 Task: Create a task in Outlook titled 'Research and development' with a start date of 8/1/2023, due date of 8/5/2023, high priority, and a reminder on 8/1/2023 at 10:00 AM. Include the task details: 'Research current industry trends, emerging technologies, and competitor analysis. Summarize findings and present a comprehensive report.' Attach the file 'r&d.pdf' to the task.
Action: Mouse moved to (20, 114)
Screenshot: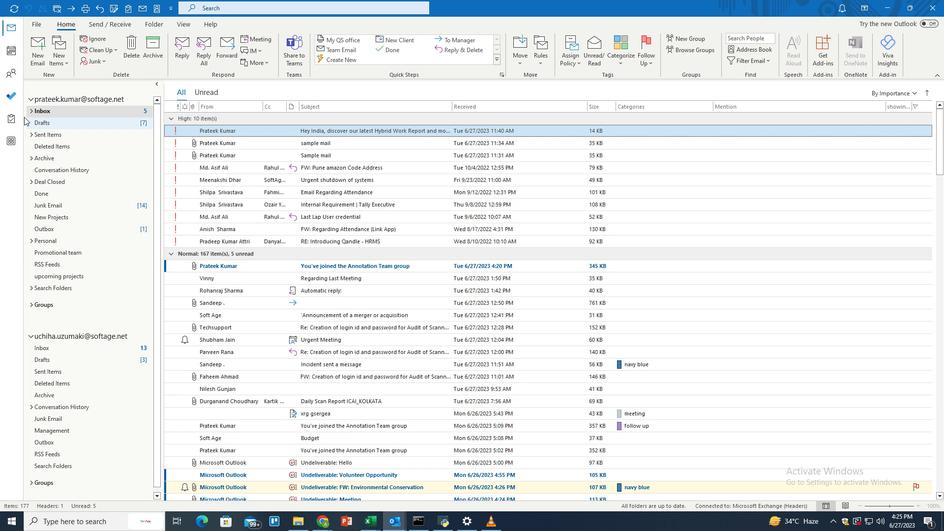 
Action: Mouse pressed left at (20, 114)
Screenshot: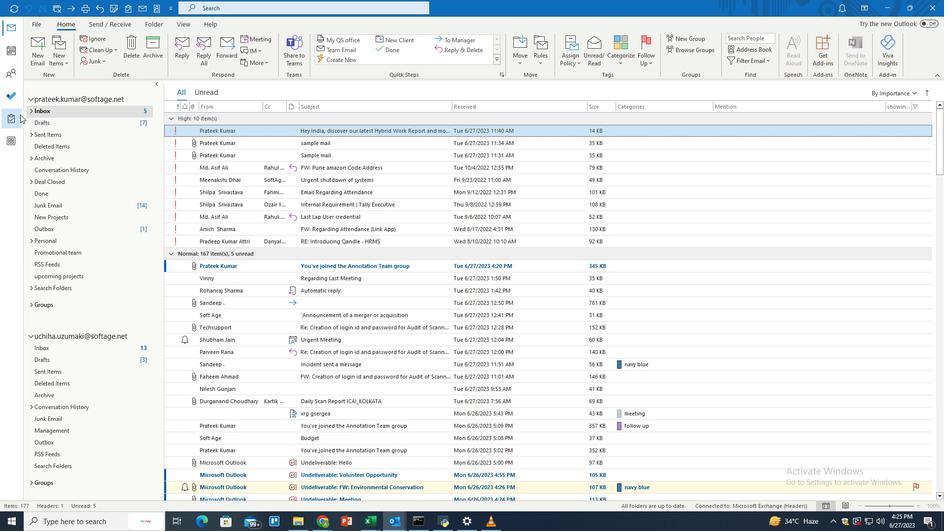 
Action: Mouse moved to (40, 59)
Screenshot: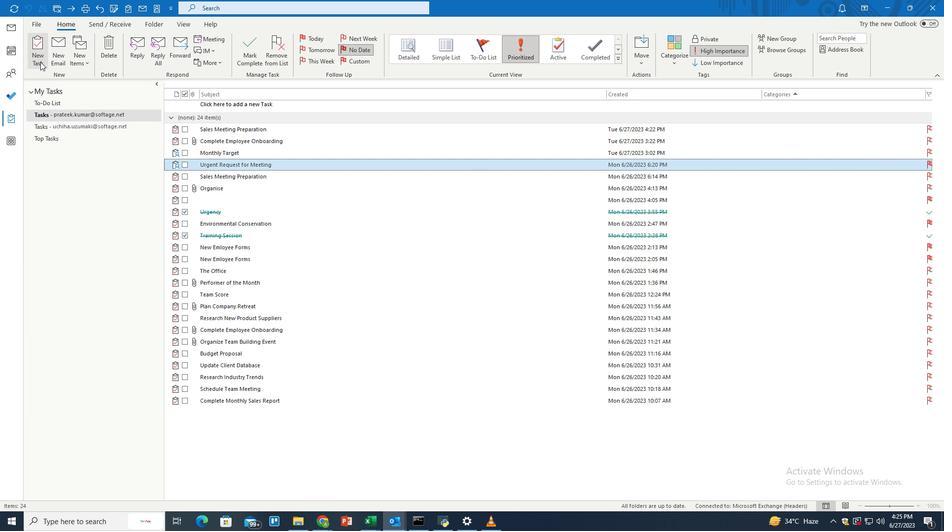 
Action: Mouse pressed left at (40, 59)
Screenshot: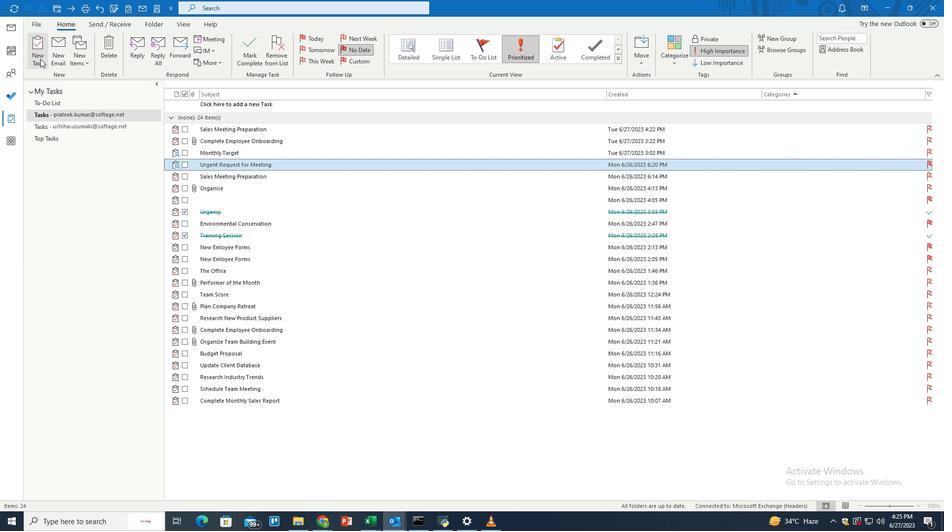 
Action: Mouse moved to (102, 100)
Screenshot: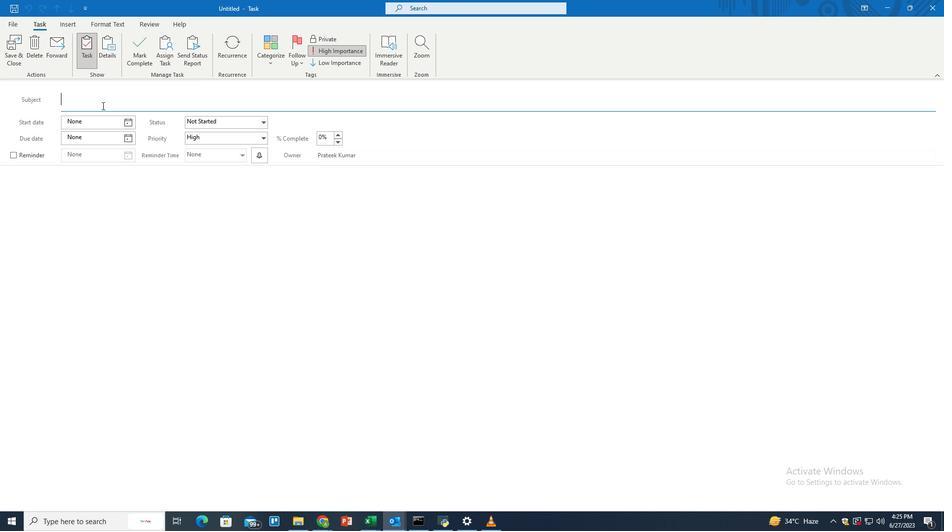 
Action: Mouse pressed left at (102, 100)
Screenshot: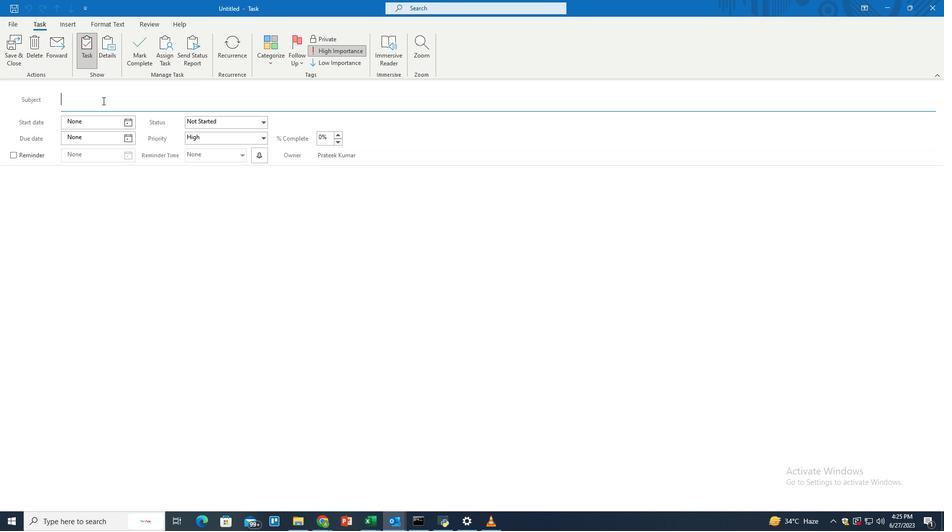 
Action: Mouse moved to (103, 100)
Screenshot: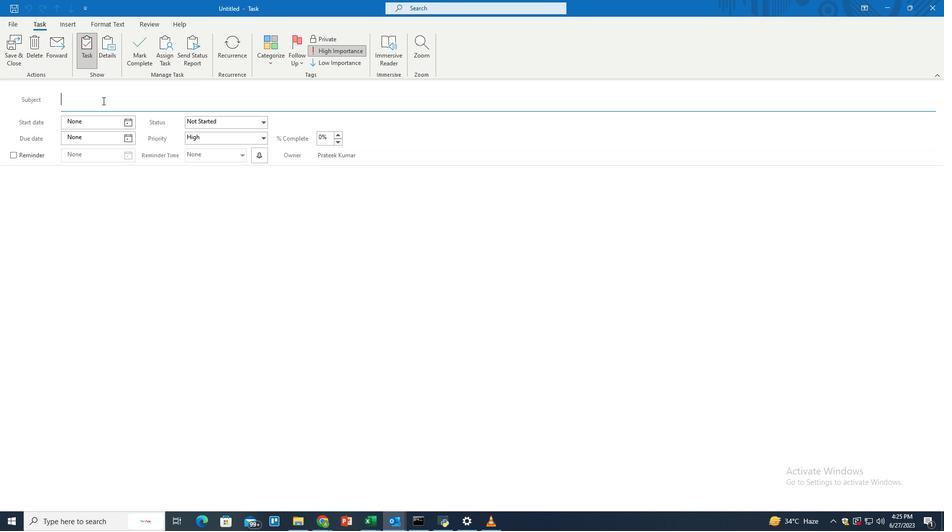 
Action: Key pressed <Key.shift>Research<Key.space>and<Key.space>development
Screenshot: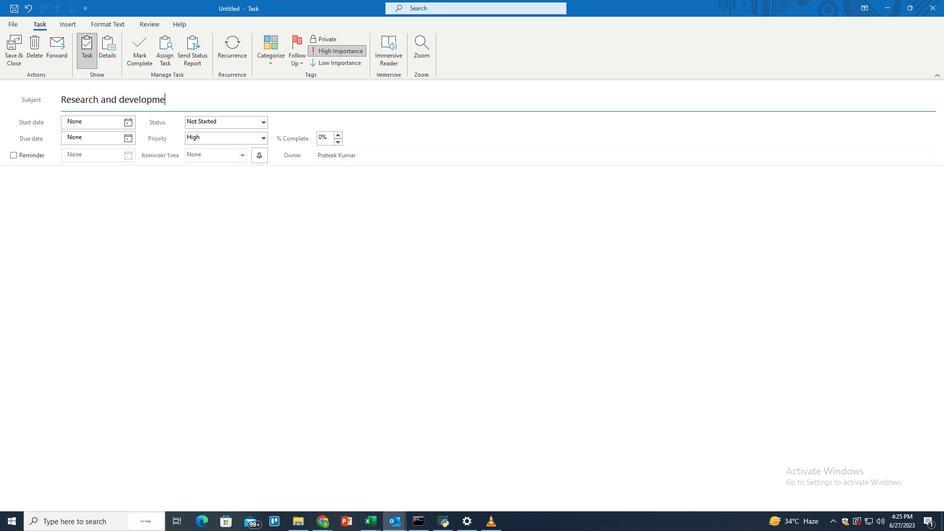 
Action: Mouse moved to (85, 185)
Screenshot: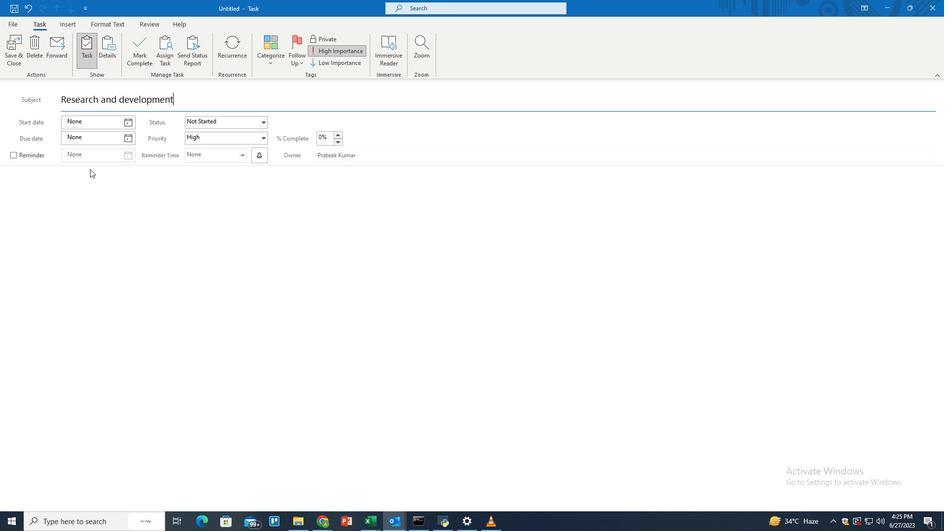 
Action: Mouse pressed left at (85, 185)
Screenshot: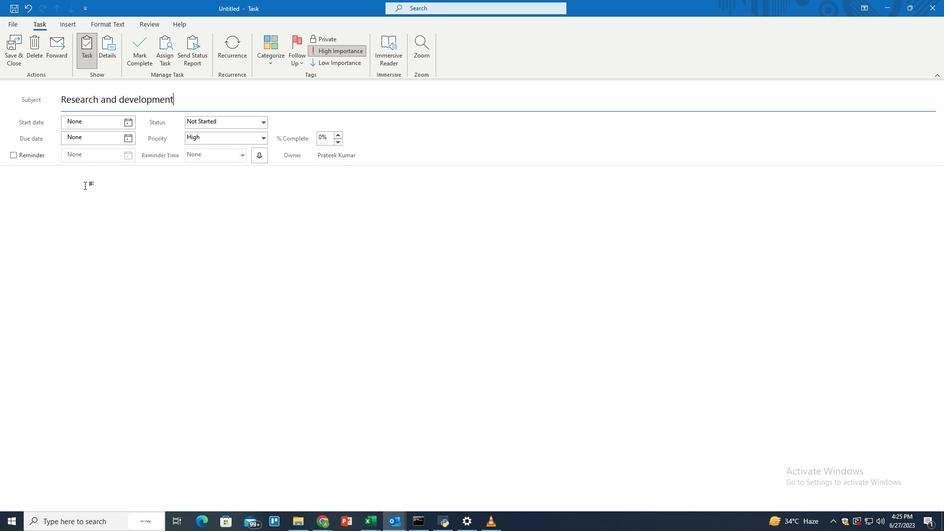 
Action: Key pressed <Key.shift>Research<Key.space>current<Key.space>industry<Key.space>trends.<Key.backspace>,<Key.space>emerging<Key.space>technologies,<Key.space>and<Key.space>competitor<Key.space>analysis.<Key.space><Key.shift>Summarize<Key.space>findings<Key.space>and<Key.space>present<Key.space>a<Key.space>comprehensive<Key.space>report
Screenshot: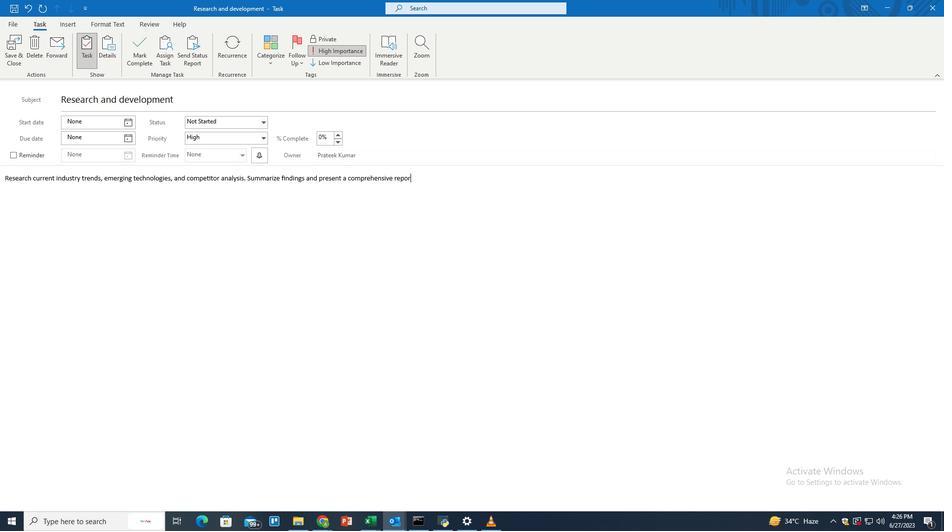 
Action: Mouse moved to (129, 119)
Screenshot: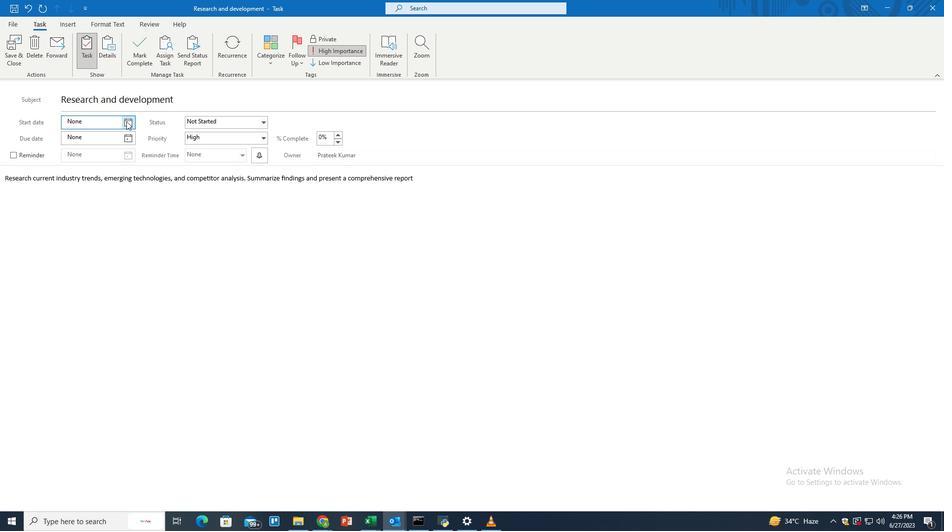 
Action: Mouse pressed left at (129, 119)
Screenshot: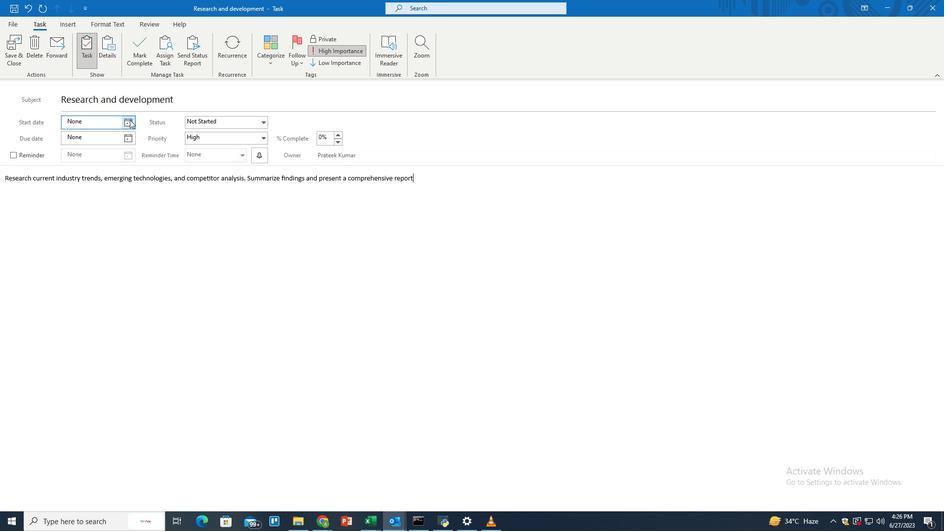 
Action: Mouse moved to (126, 135)
Screenshot: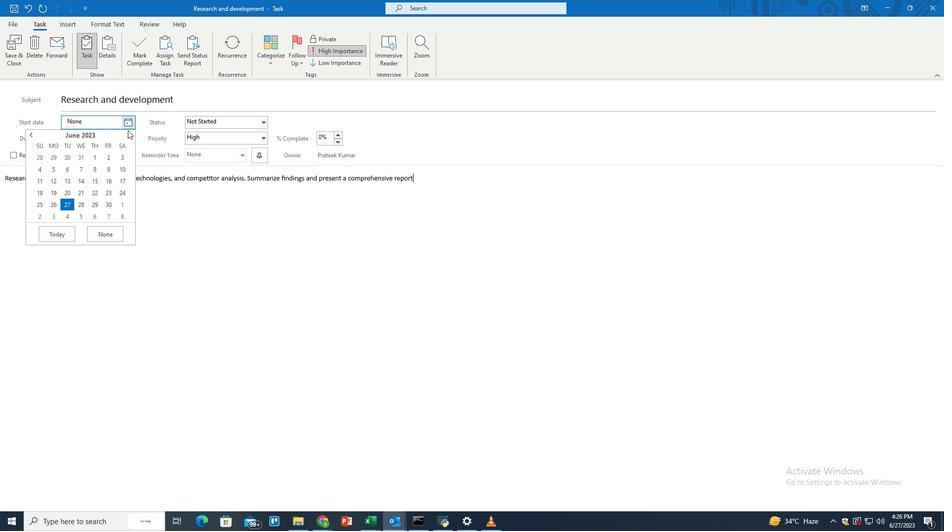 
Action: Mouse pressed left at (126, 135)
Screenshot: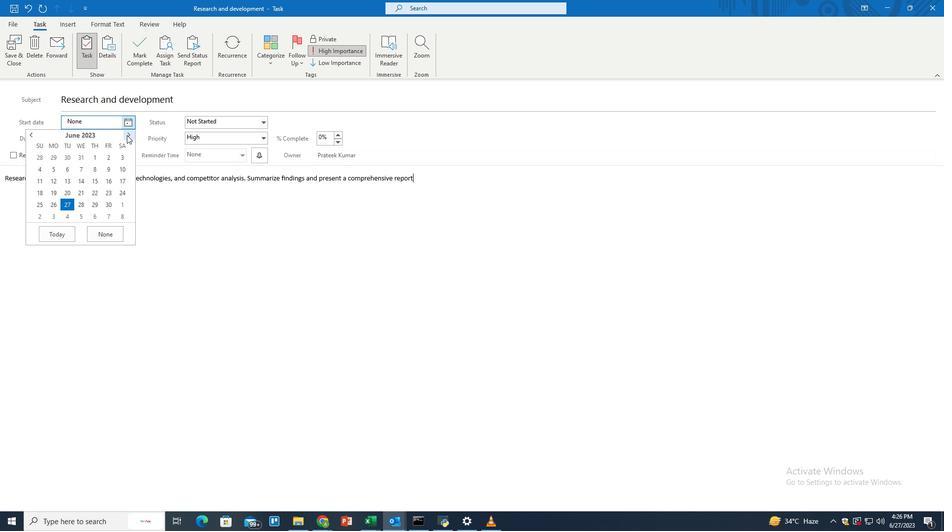
Action: Mouse pressed left at (126, 135)
Screenshot: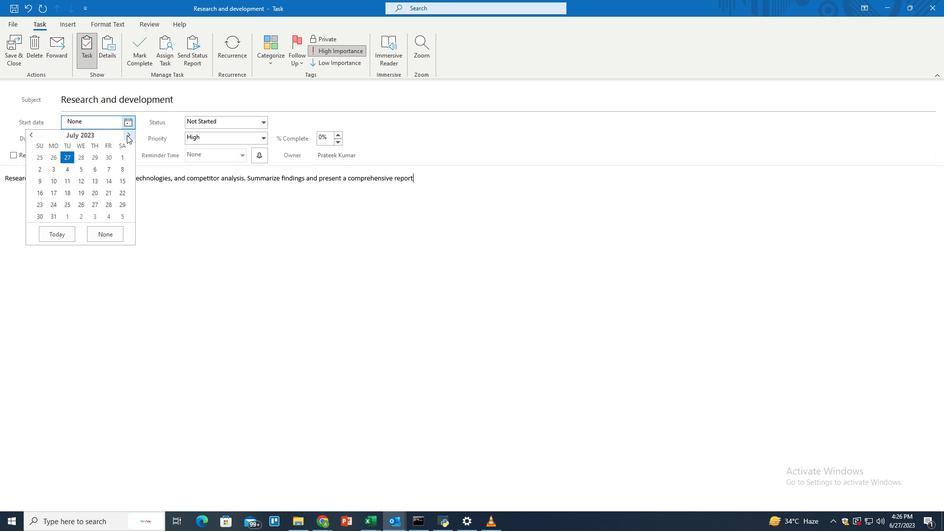 
Action: Mouse moved to (70, 159)
Screenshot: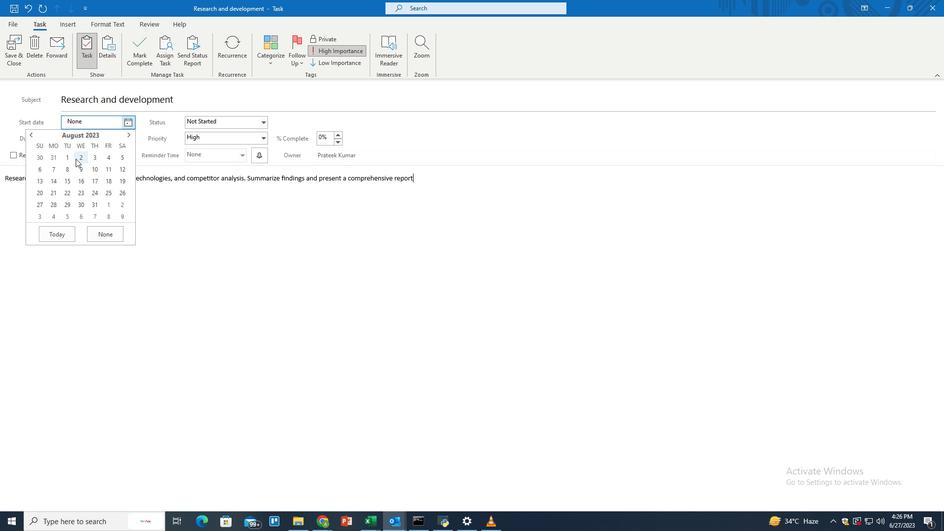 
Action: Mouse pressed left at (70, 159)
Screenshot: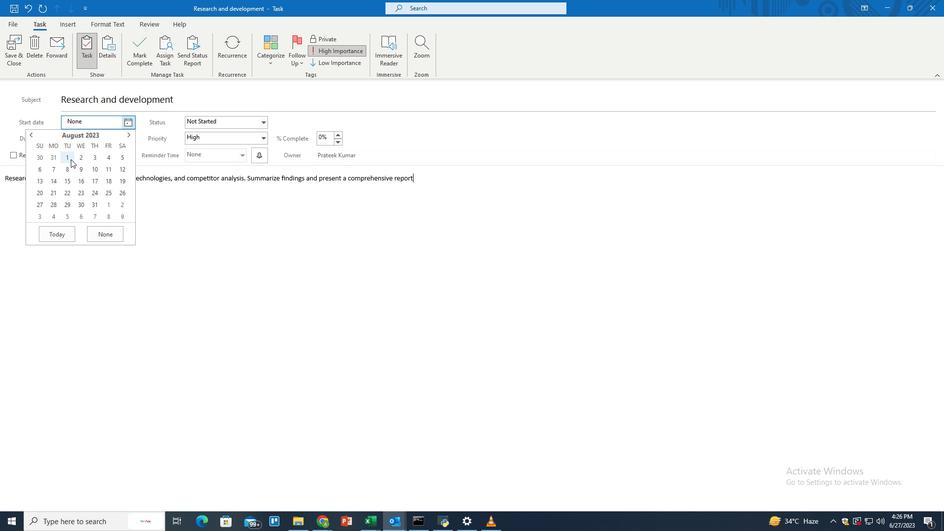 
Action: Mouse moved to (131, 137)
Screenshot: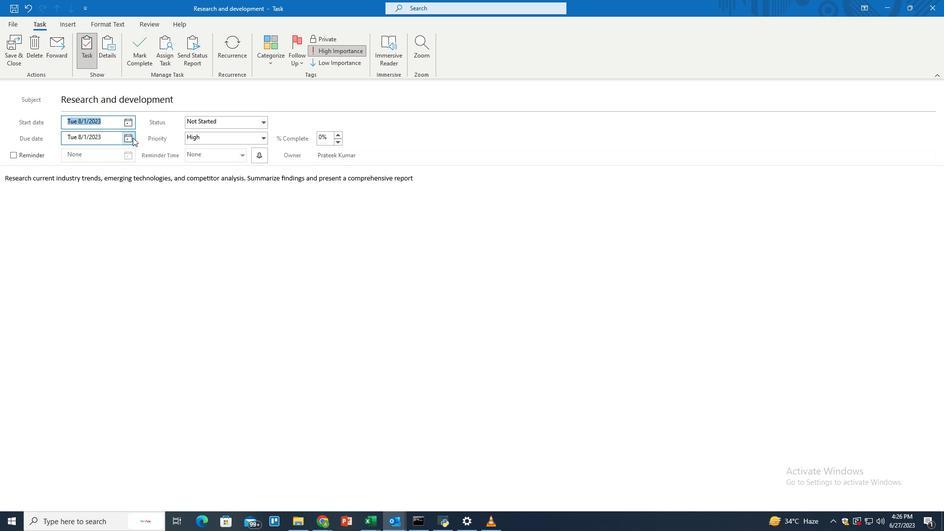 
Action: Mouse pressed left at (131, 137)
Screenshot: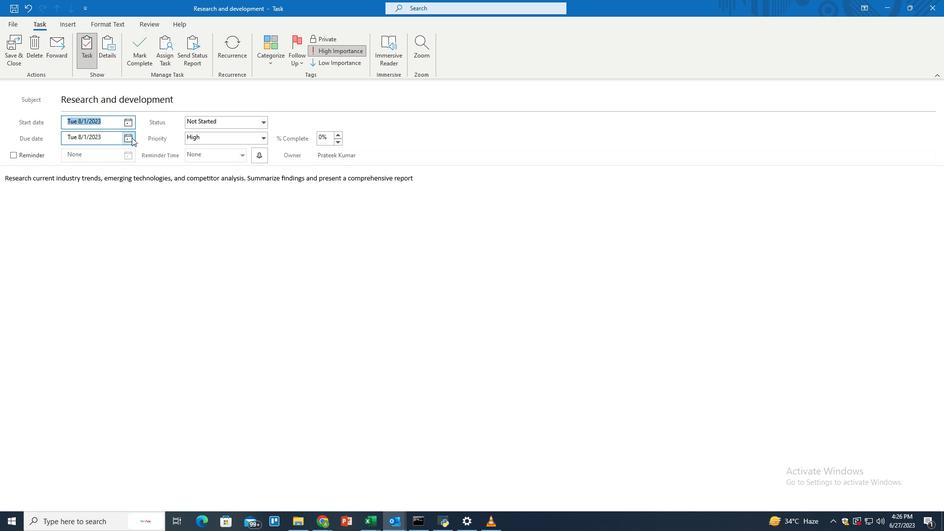 
Action: Mouse moved to (121, 172)
Screenshot: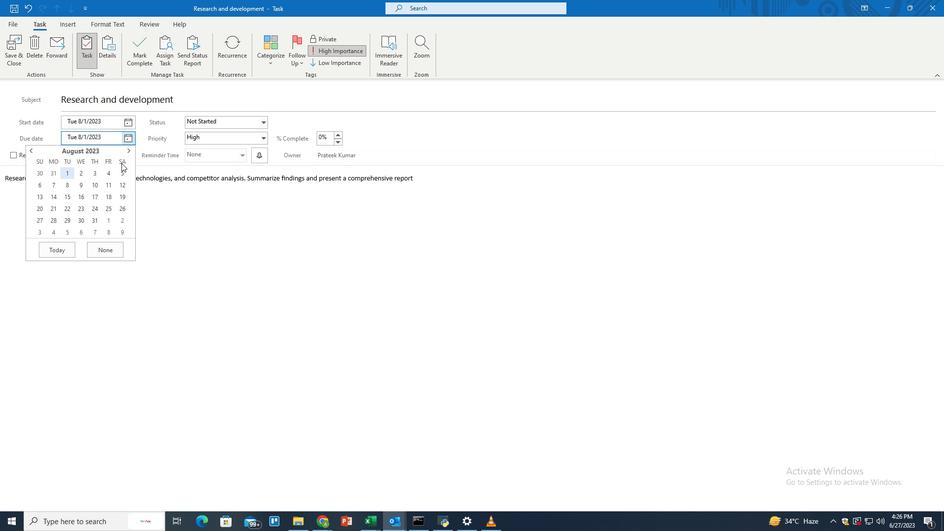 
Action: Mouse pressed left at (121, 172)
Screenshot: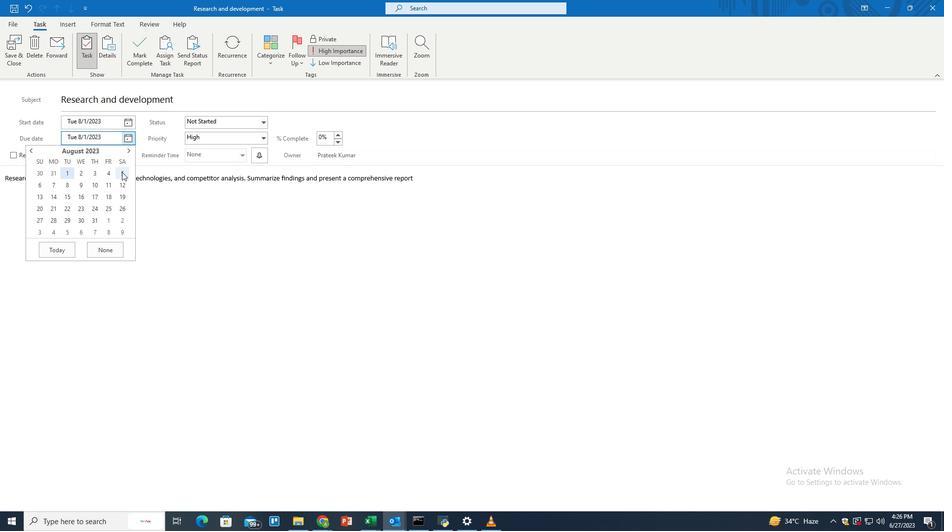 
Action: Mouse moved to (430, 179)
Screenshot: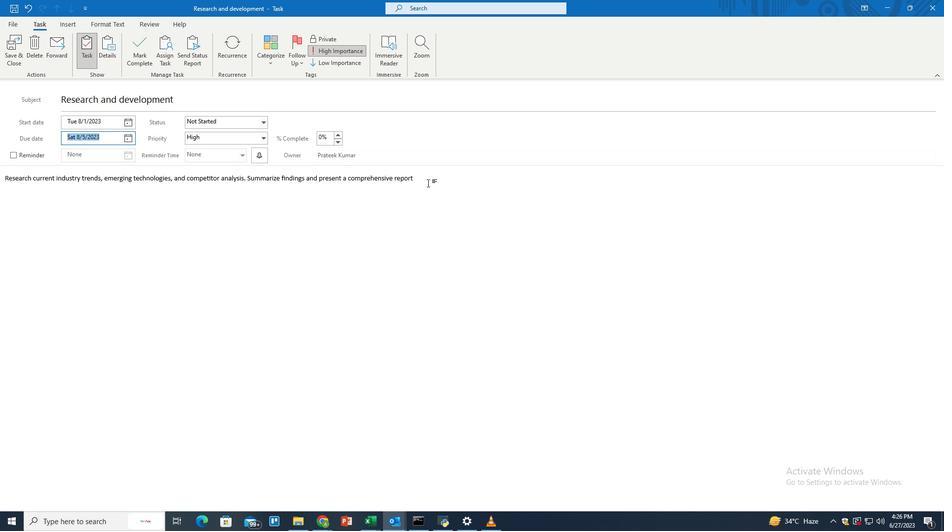 
Action: Mouse pressed left at (430, 179)
Screenshot: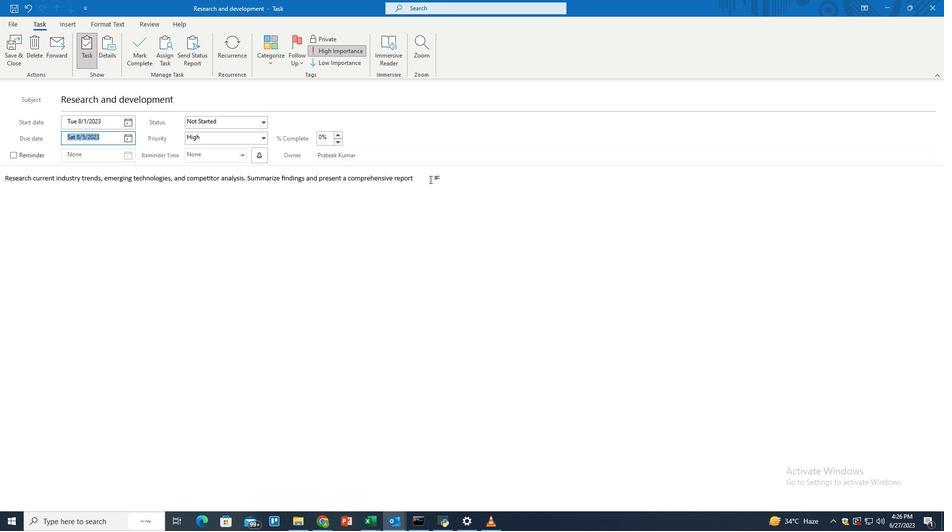 
Action: Mouse moved to (264, 137)
Screenshot: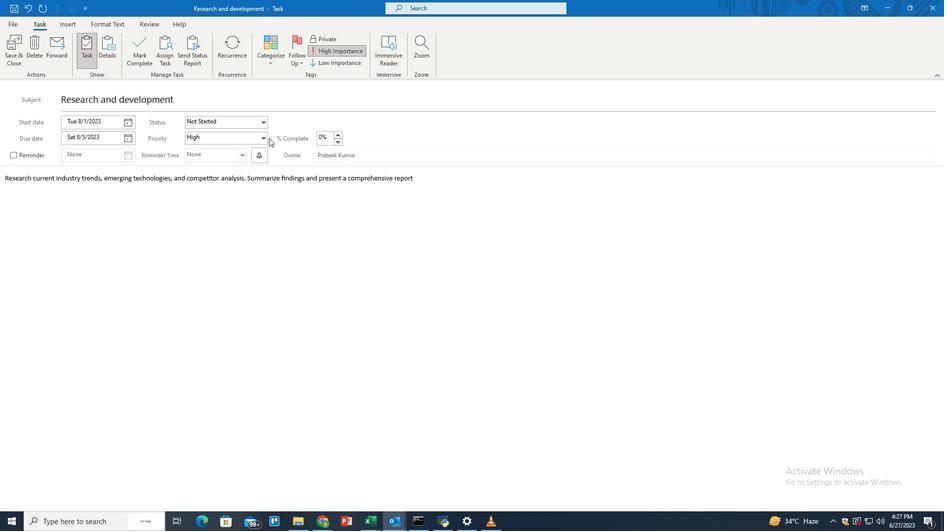 
Action: Mouse pressed left at (264, 137)
Screenshot: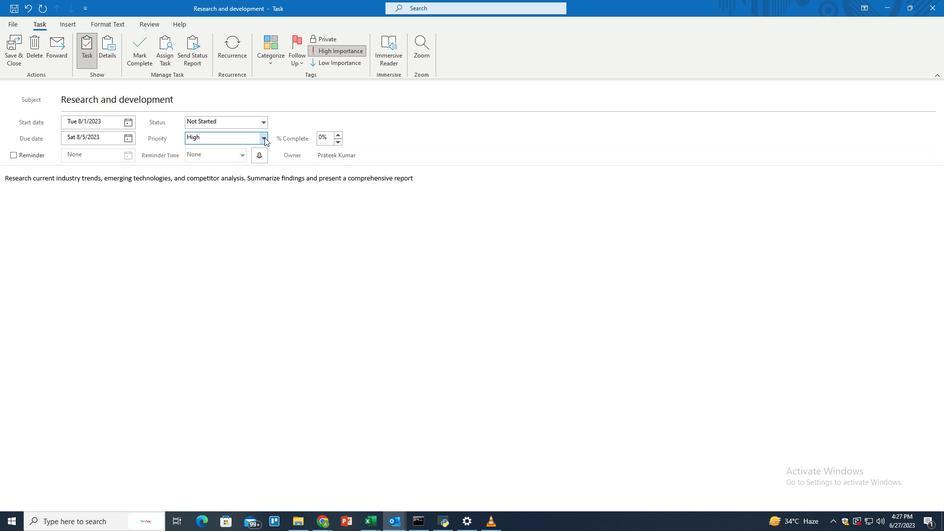 
Action: Mouse moved to (213, 162)
Screenshot: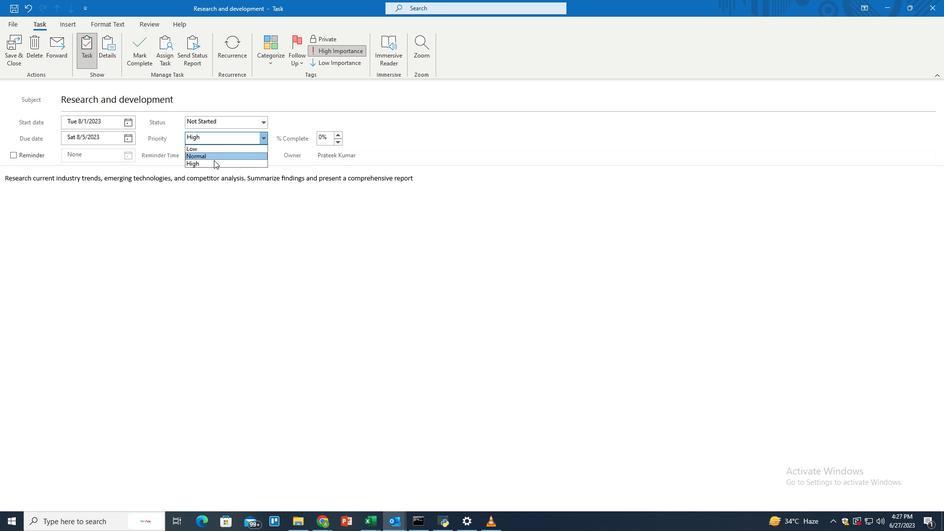 
Action: Mouse pressed left at (213, 162)
Screenshot: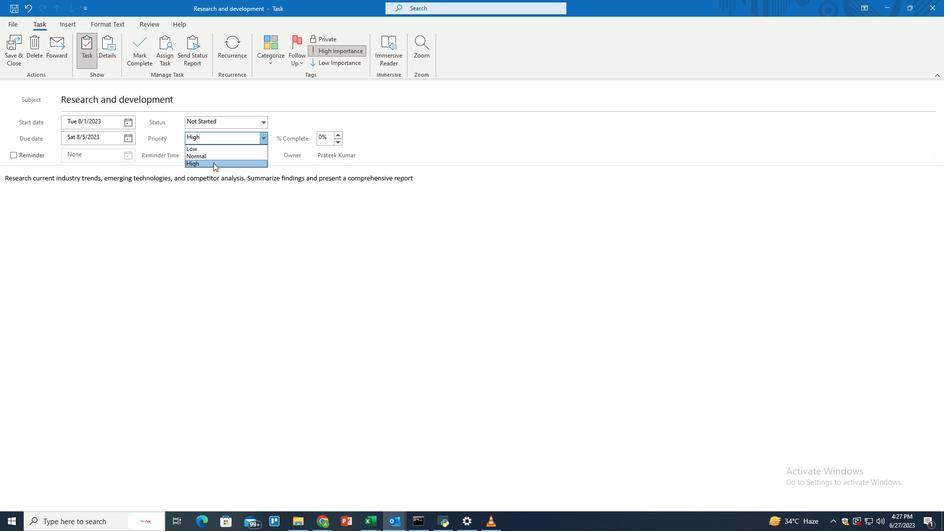 
Action: Mouse moved to (263, 122)
Screenshot: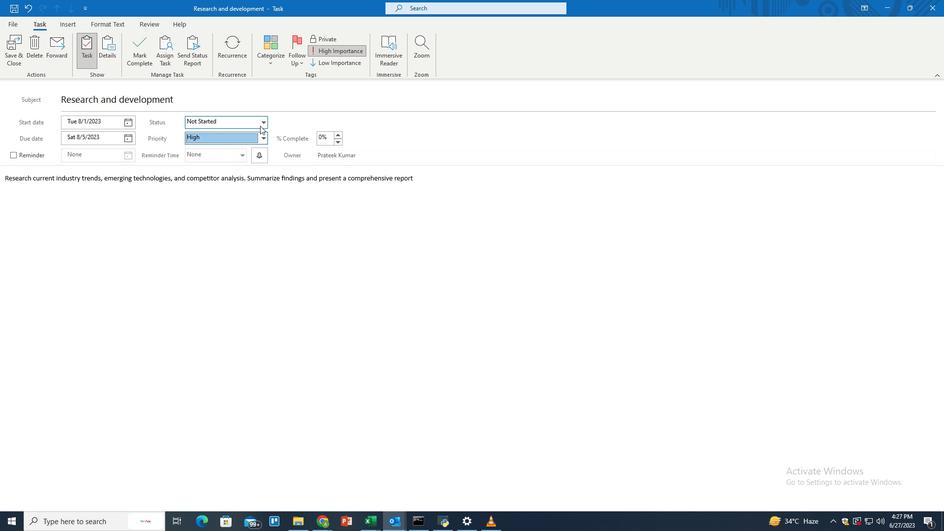 
Action: Mouse pressed left at (263, 122)
Screenshot: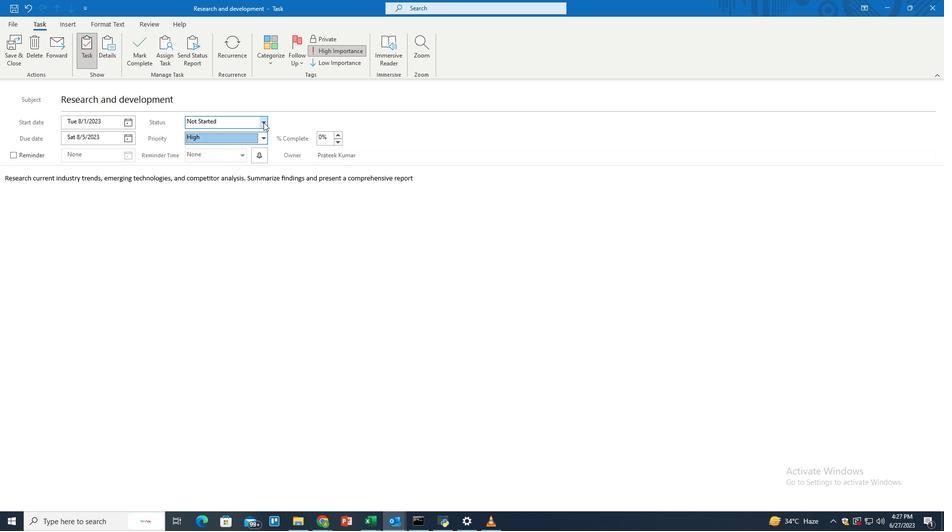 
Action: Mouse moved to (225, 133)
Screenshot: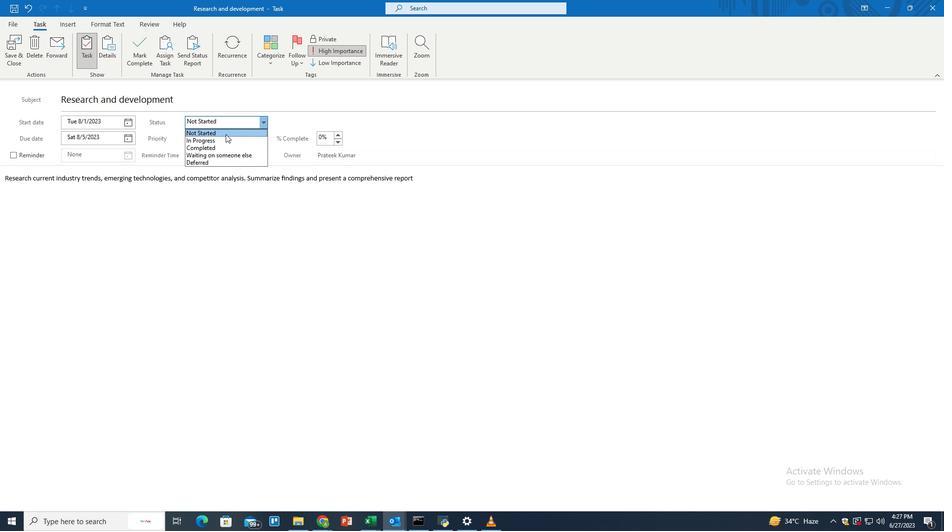 
Action: Mouse pressed left at (225, 133)
Screenshot: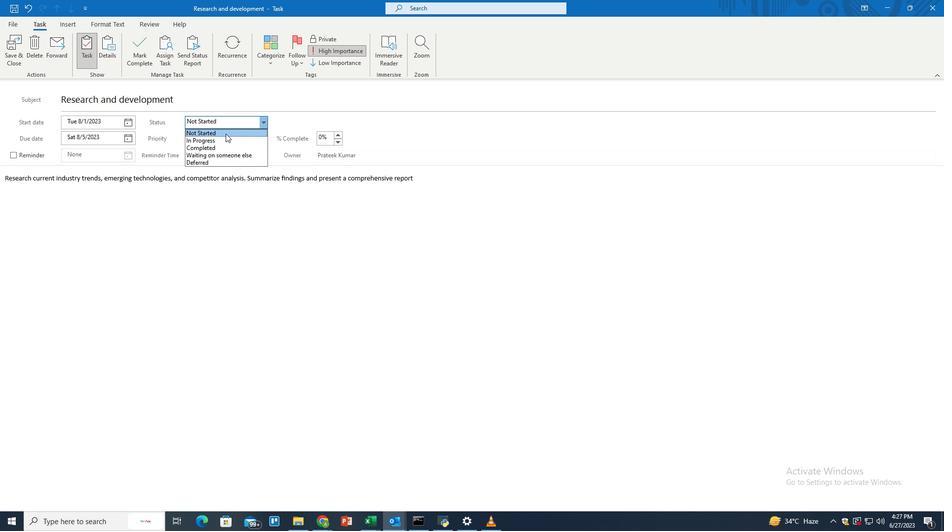 
Action: Mouse moved to (22, 154)
Screenshot: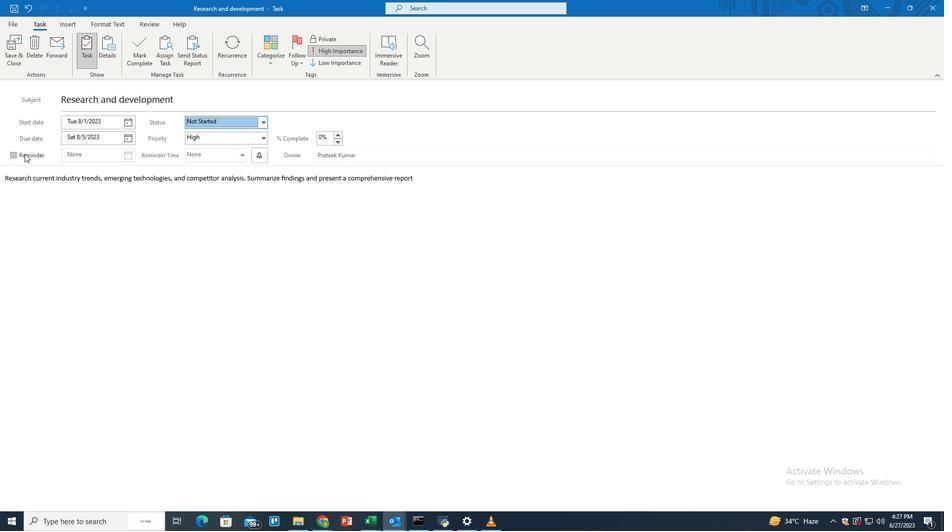 
Action: Mouse pressed left at (22, 154)
Screenshot: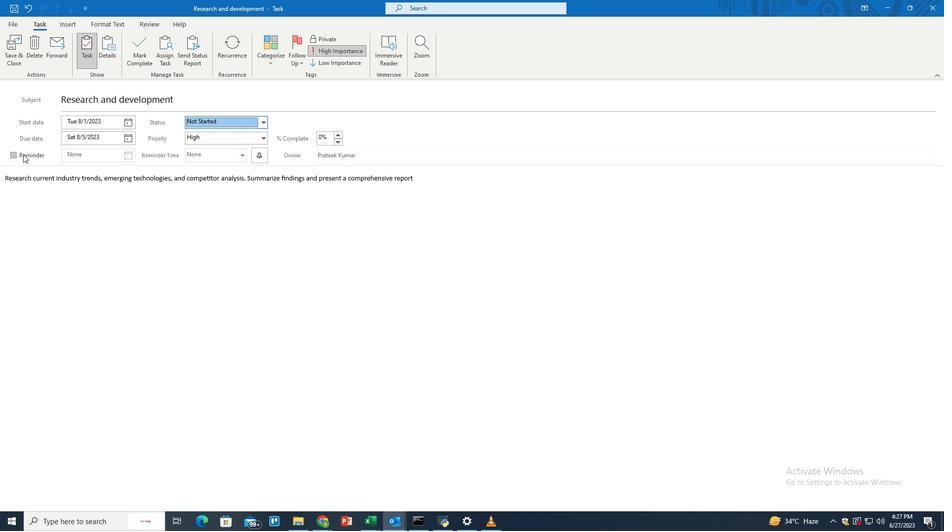 
Action: Mouse moved to (129, 157)
Screenshot: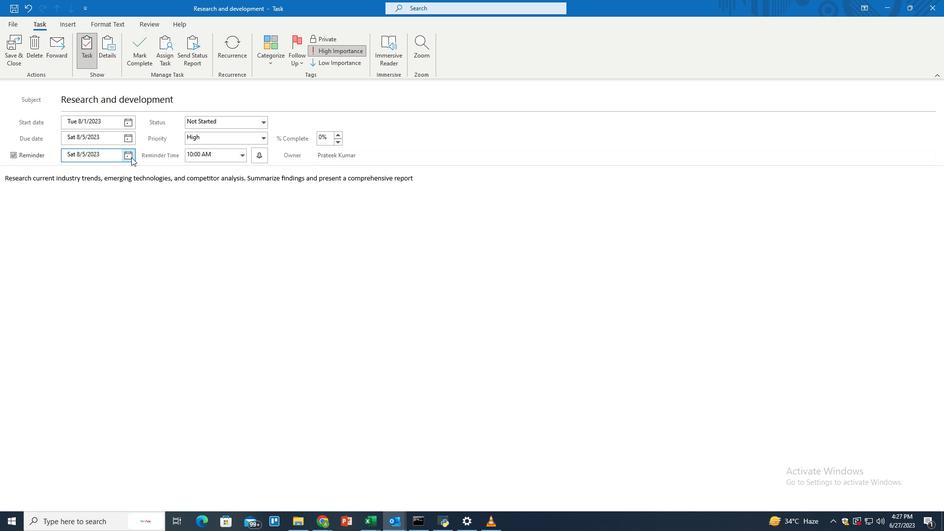 
Action: Mouse pressed left at (129, 157)
Screenshot: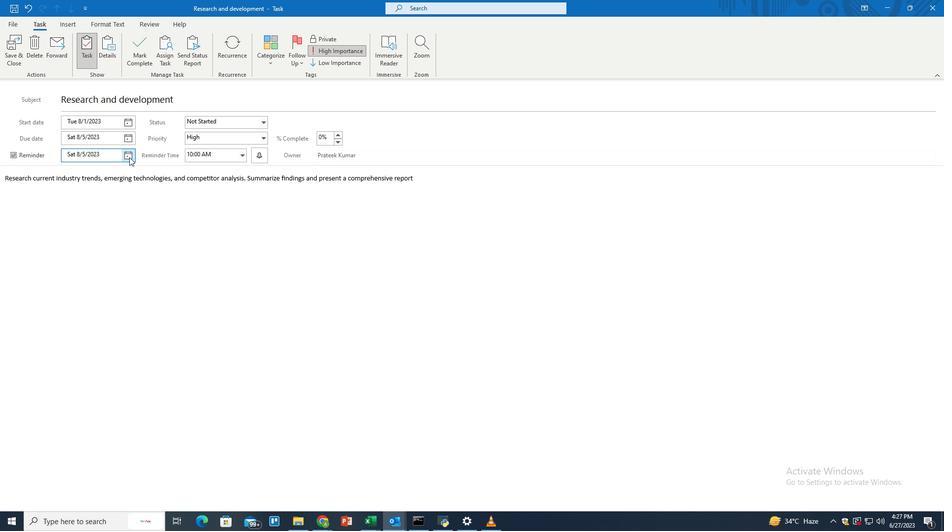
Action: Mouse moved to (72, 189)
Screenshot: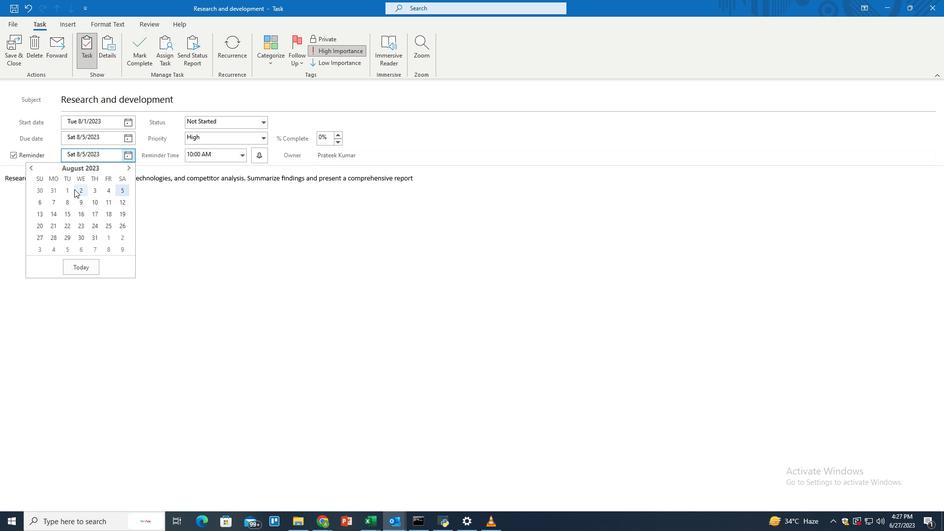 
Action: Mouse pressed left at (72, 189)
Screenshot: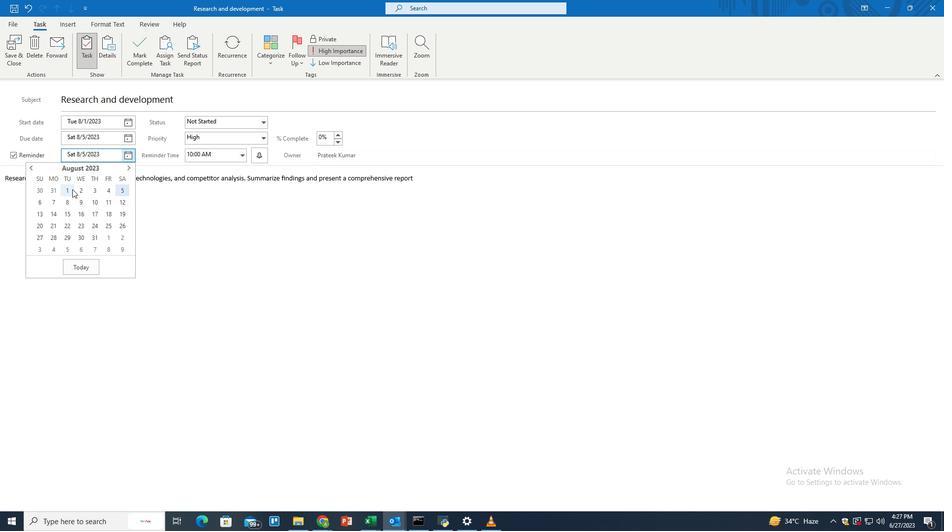 
Action: Mouse moved to (244, 155)
Screenshot: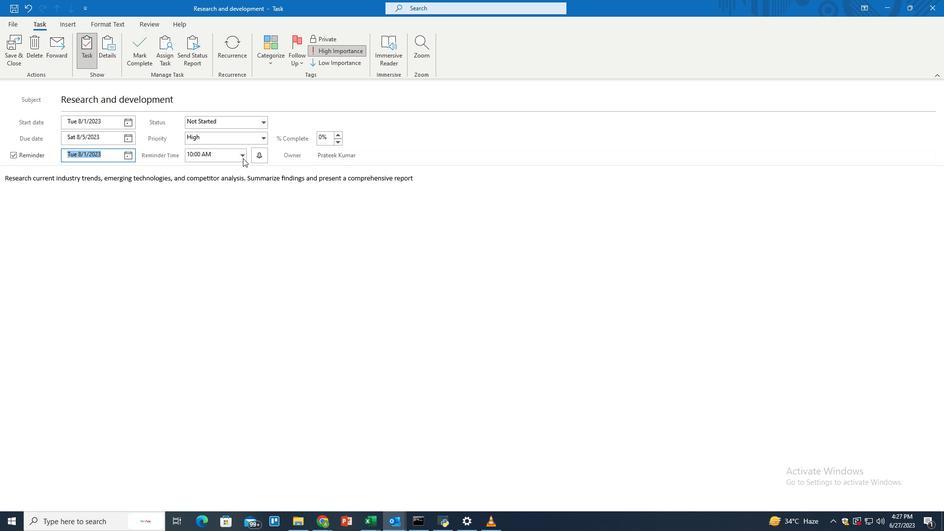 
Action: Mouse pressed left at (244, 155)
Screenshot: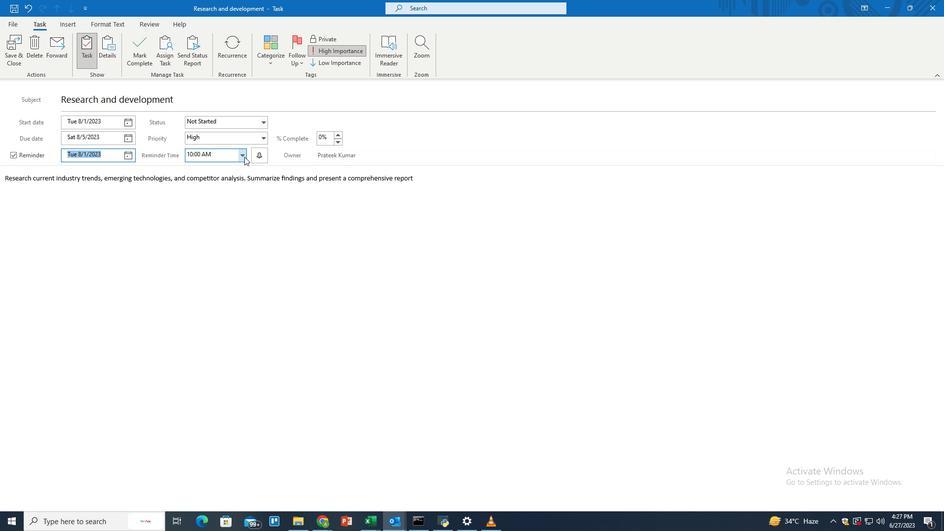 
Action: Mouse moved to (210, 183)
Screenshot: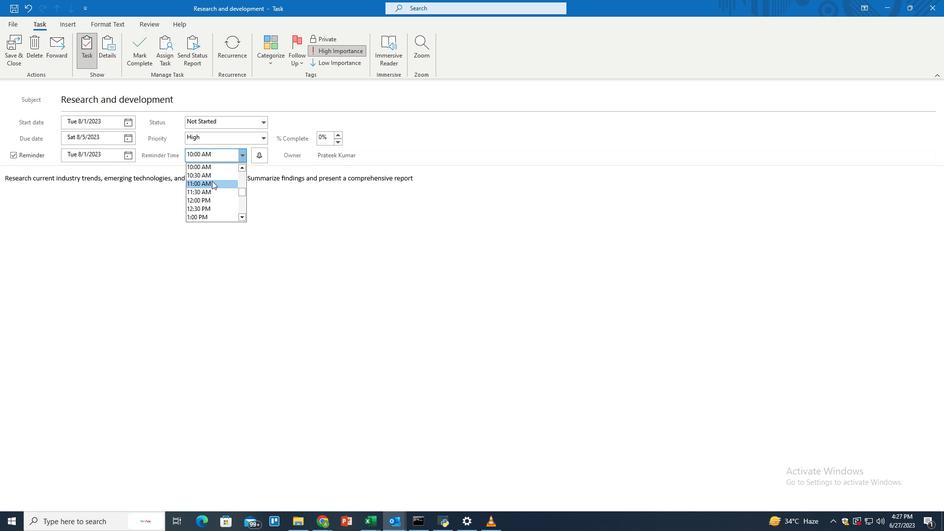 
Action: Mouse pressed left at (210, 183)
Screenshot: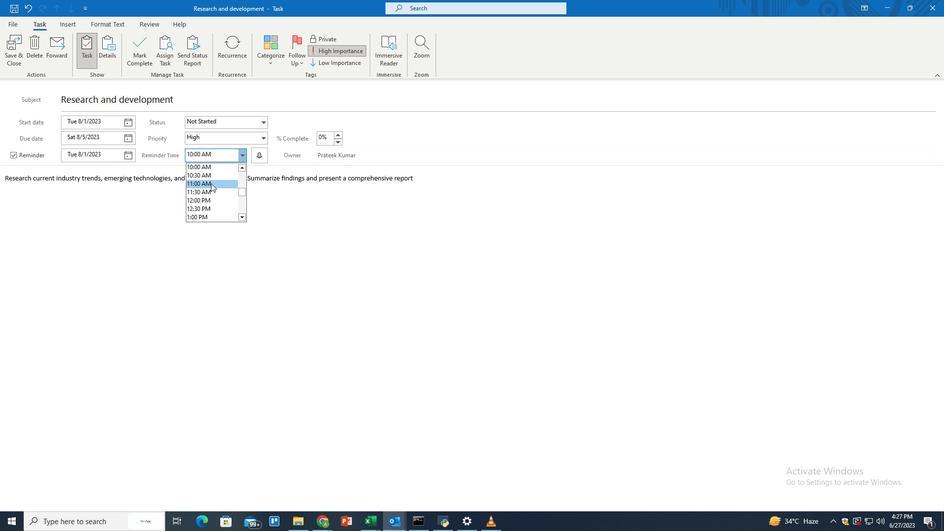
Action: Mouse moved to (468, 182)
Screenshot: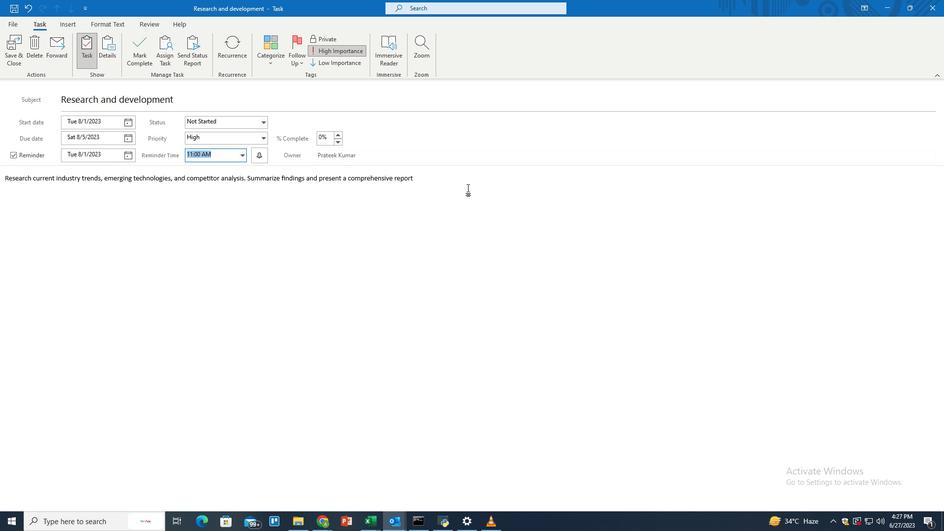 
Action: Mouse pressed left at (468, 182)
Screenshot: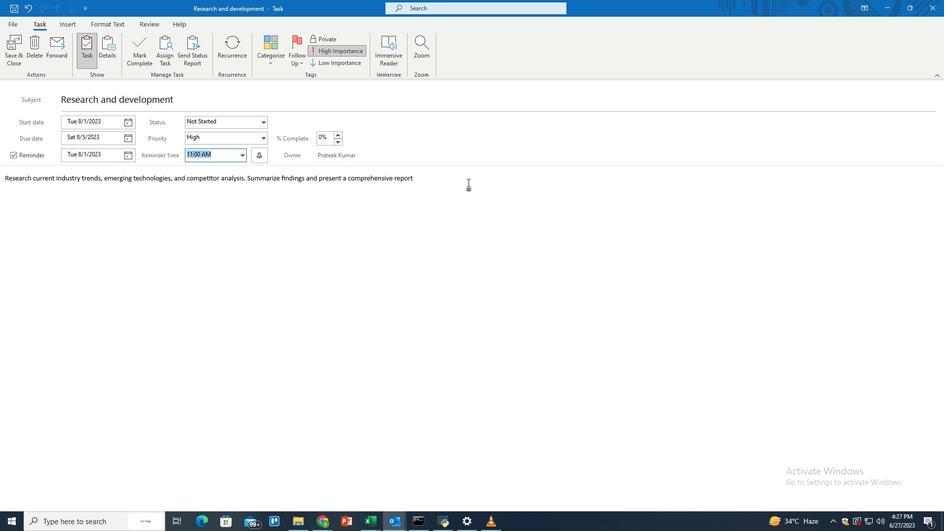 
Action: Mouse moved to (68, 21)
Screenshot: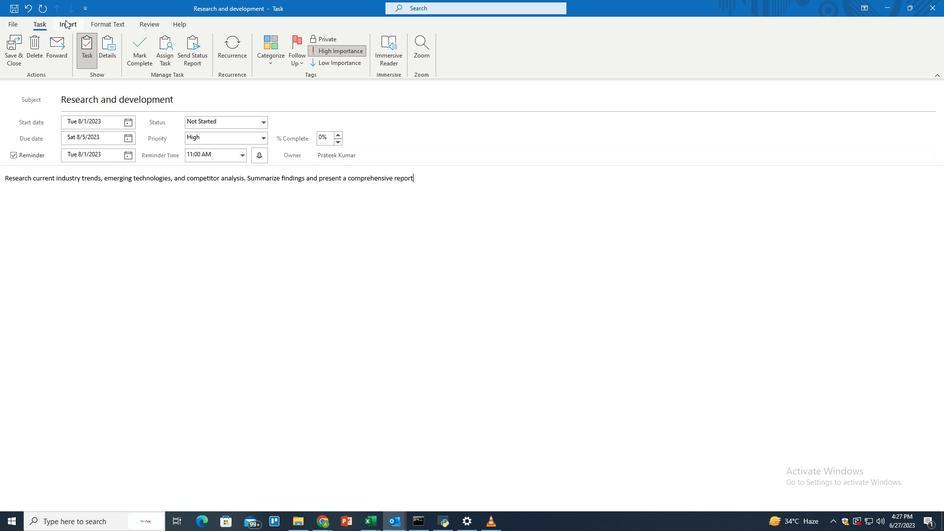 
Action: Mouse pressed left at (68, 21)
Screenshot: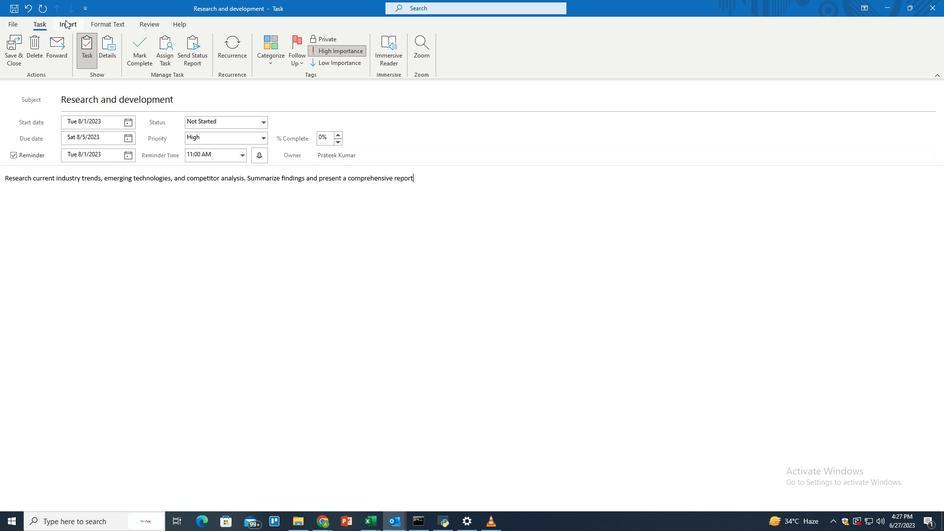 
Action: Mouse moved to (14, 51)
Screenshot: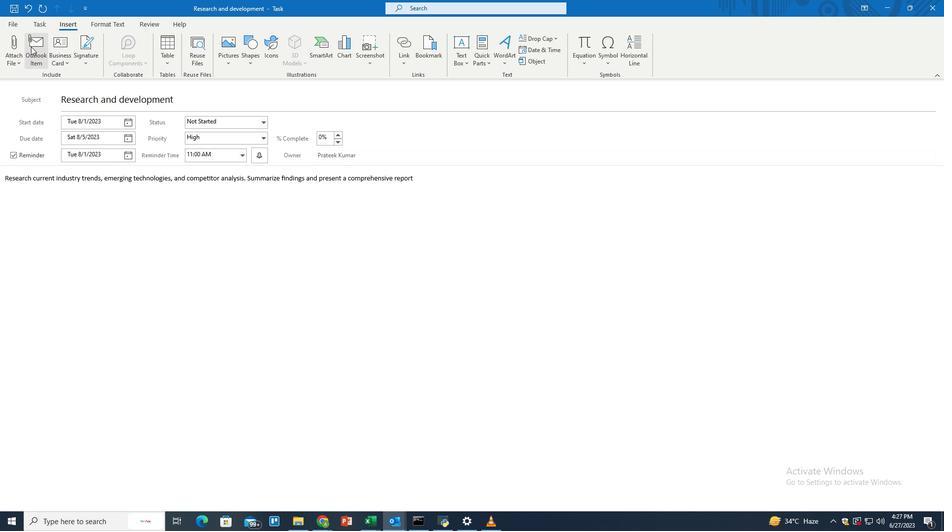 
Action: Mouse pressed left at (14, 51)
Screenshot: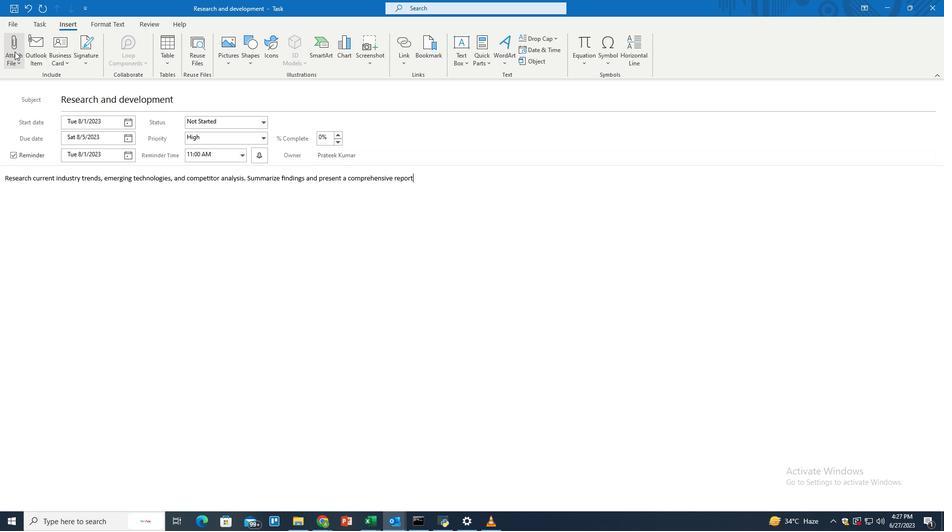 
Action: Mouse moved to (64, 405)
Screenshot: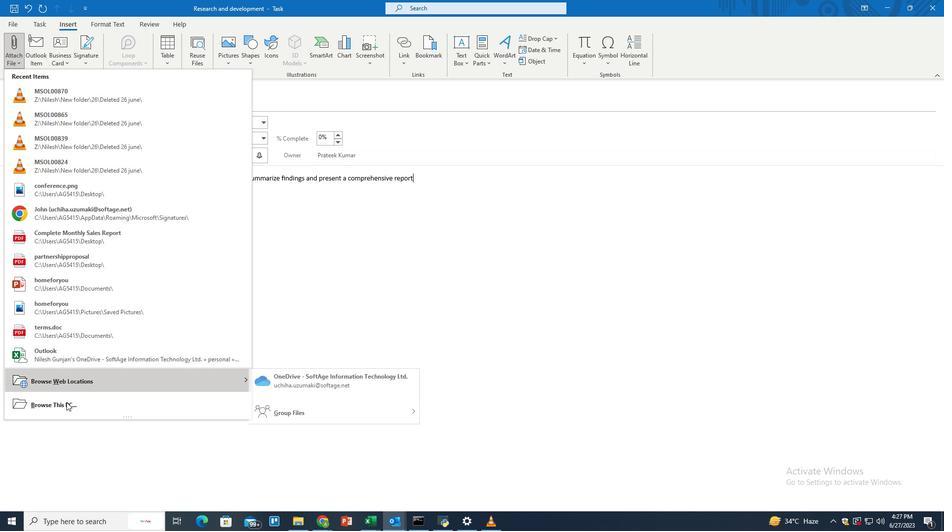 
Action: Mouse pressed left at (64, 405)
Screenshot: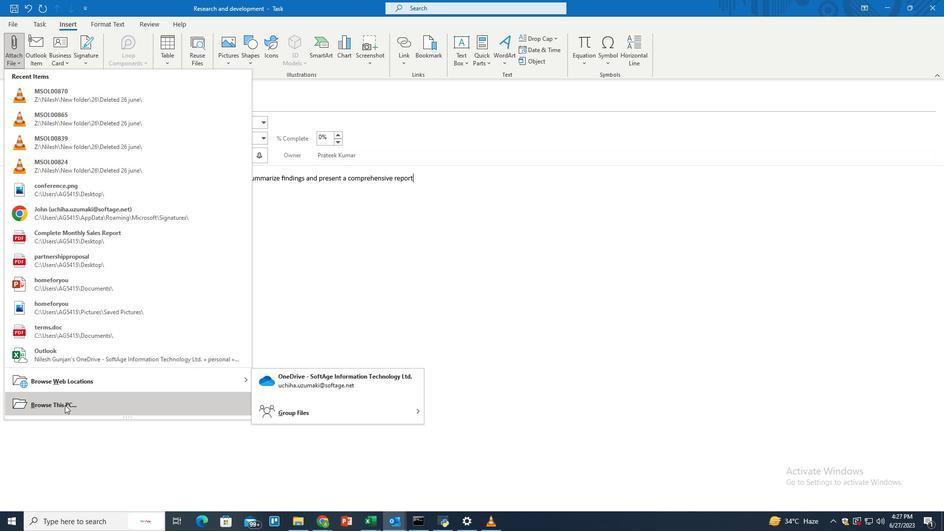 
Action: Mouse moved to (432, 96)
Screenshot: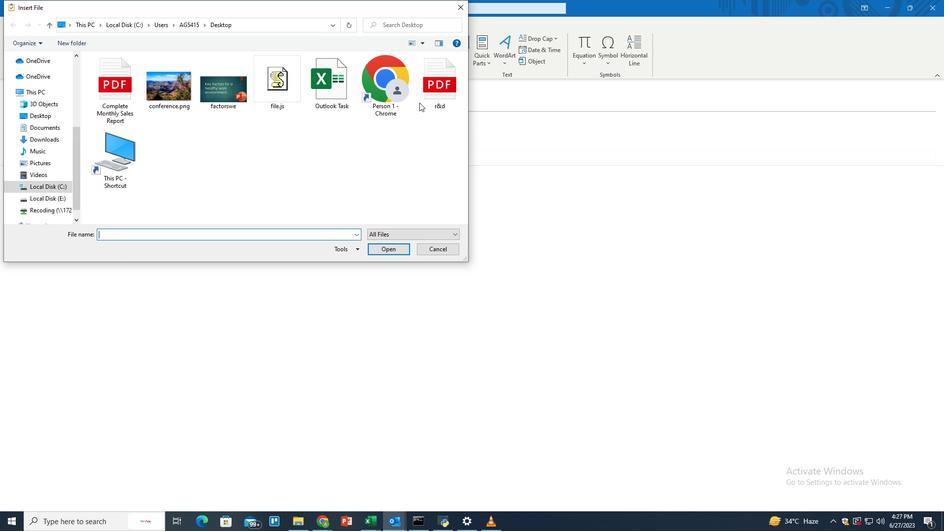 
Action: Mouse pressed left at (432, 96)
Screenshot: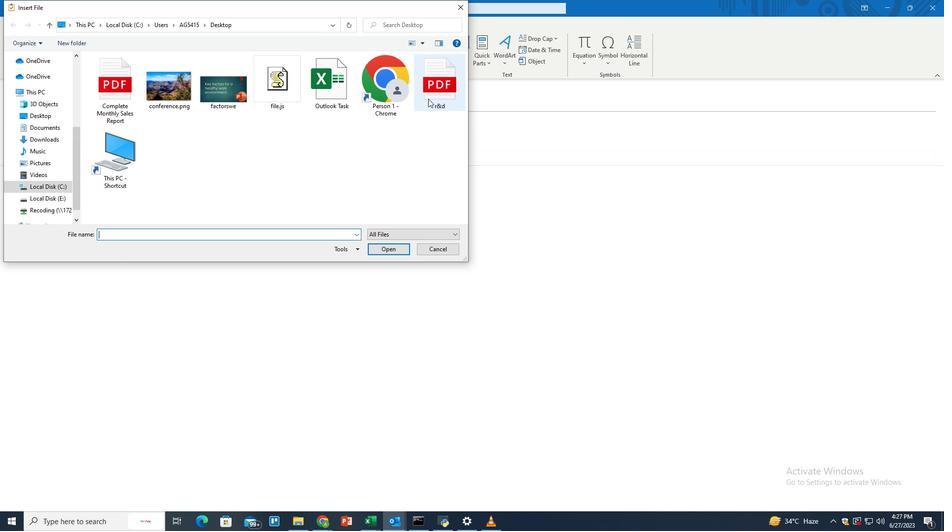 
Action: Mouse moved to (393, 250)
Screenshot: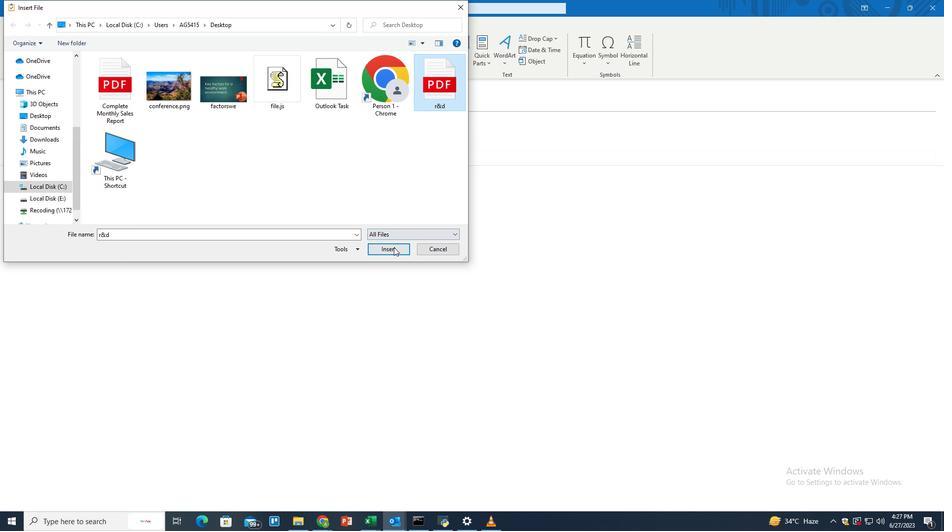 
Action: Mouse pressed left at (393, 250)
Screenshot: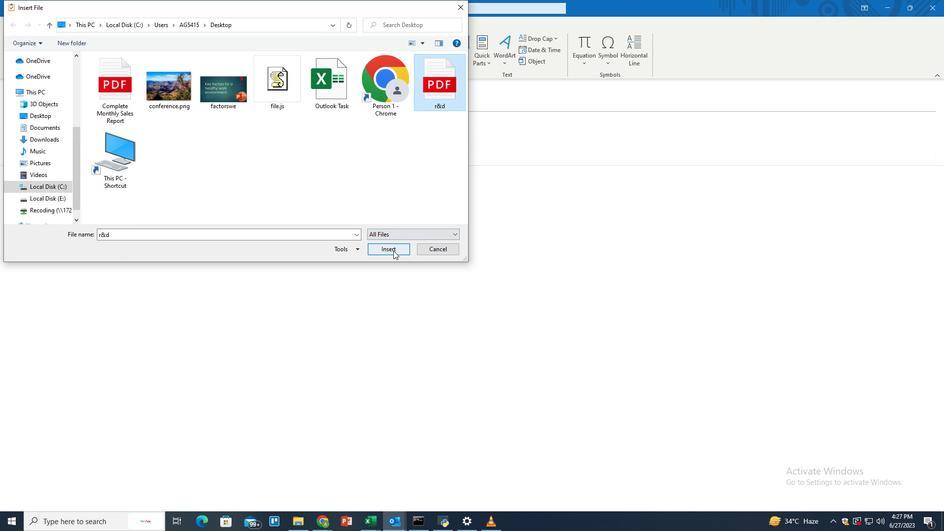 
Action: Mouse moved to (38, 24)
Screenshot: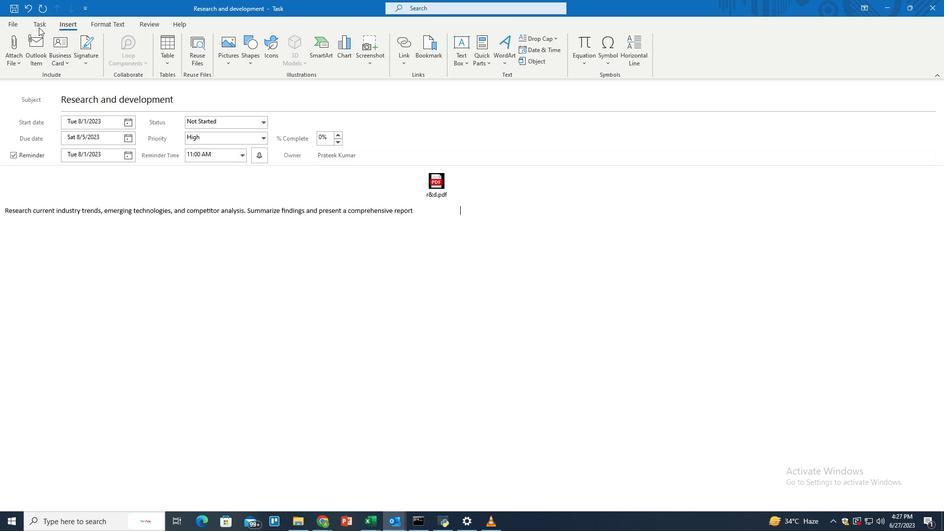 
Action: Mouse pressed left at (38, 24)
Screenshot: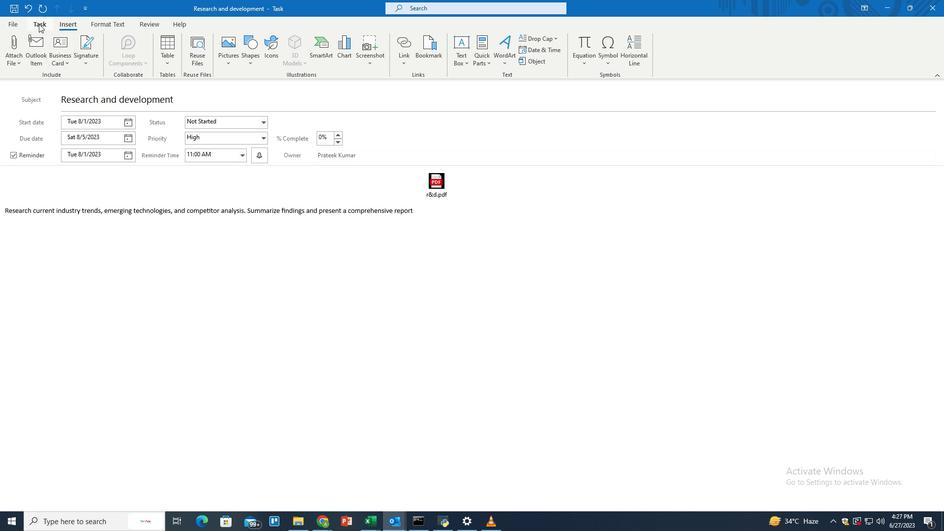 
Action: Mouse moved to (13, 50)
Screenshot: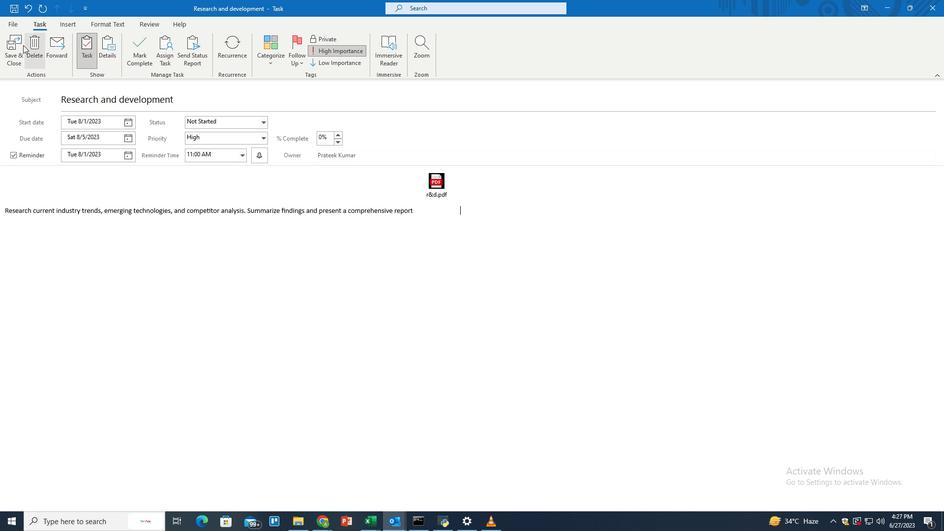 
Action: Mouse pressed left at (13, 50)
Screenshot: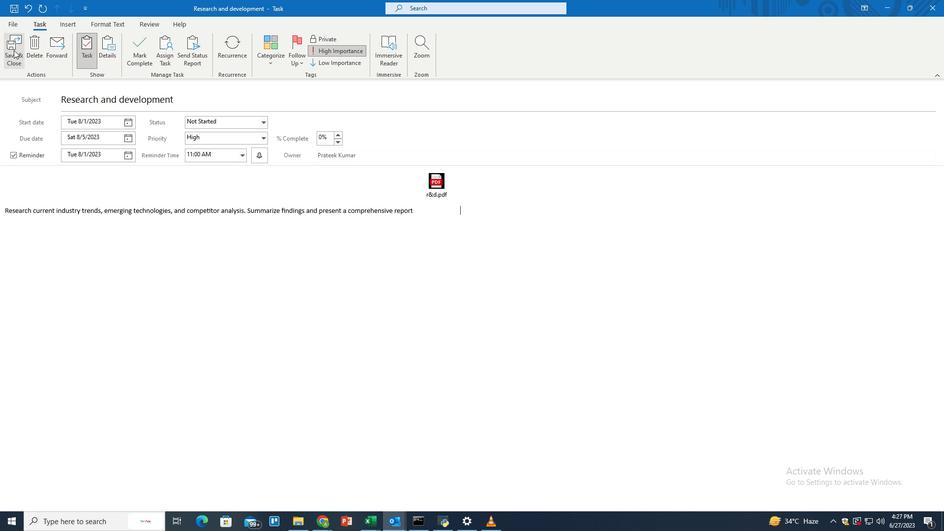 
Action: Mouse moved to (306, 304)
Screenshot: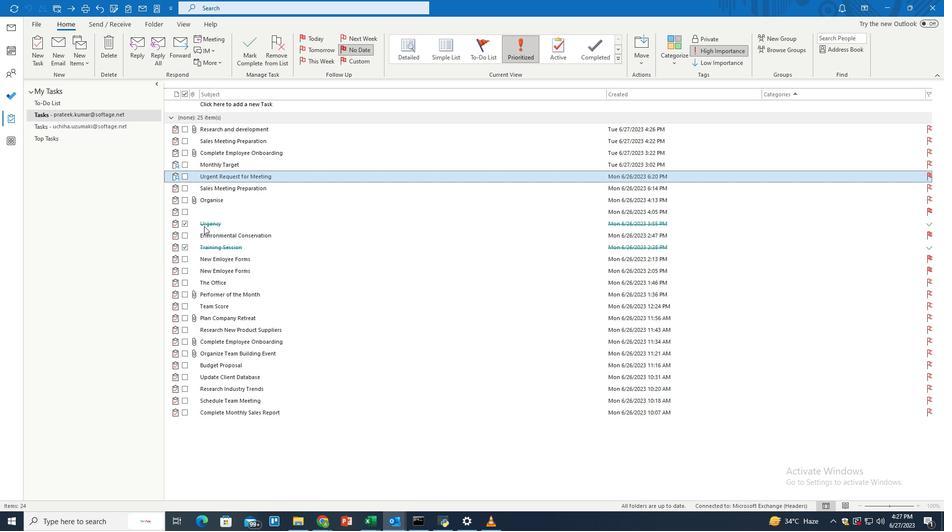 
